 Task: Add Traditional Medicinals Breathe Easy Tea to the cart.
Action: Mouse moved to (25, 136)
Screenshot: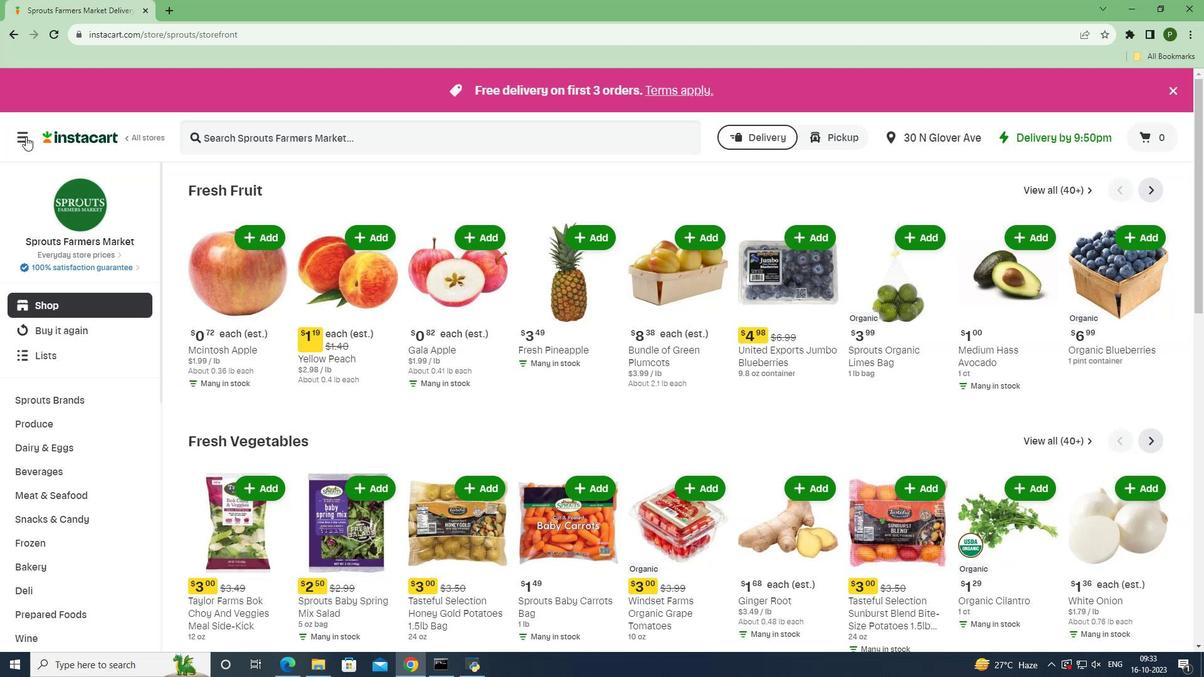 
Action: Mouse pressed left at (25, 136)
Screenshot: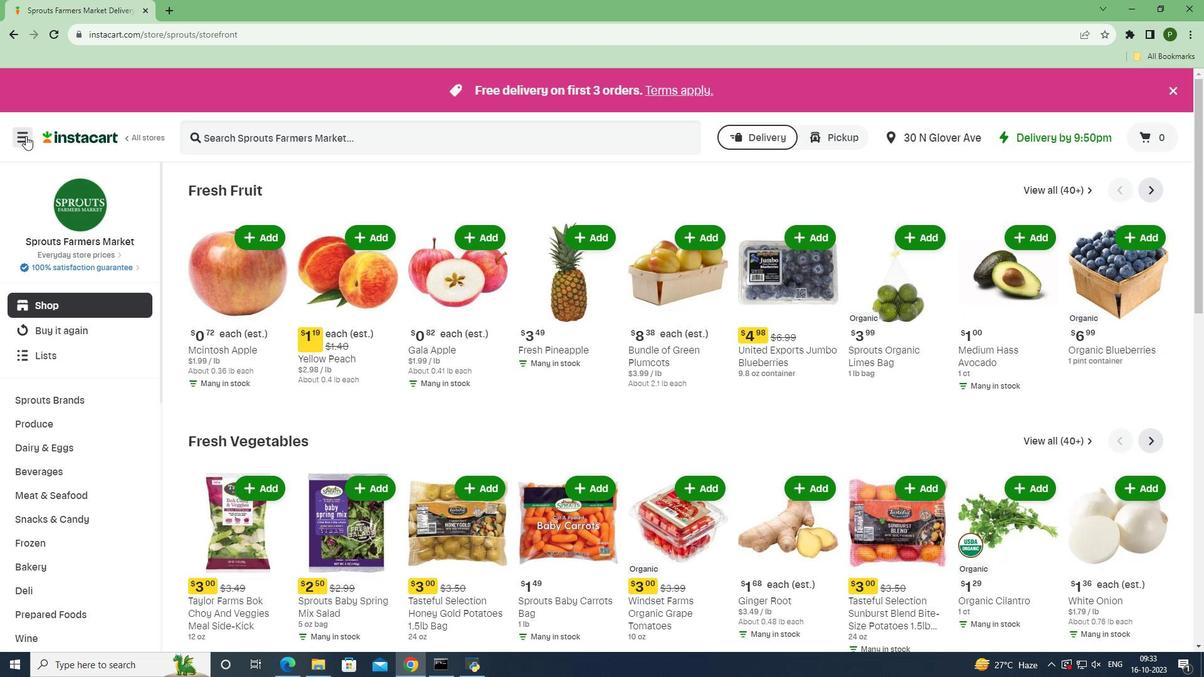 
Action: Mouse moved to (37, 330)
Screenshot: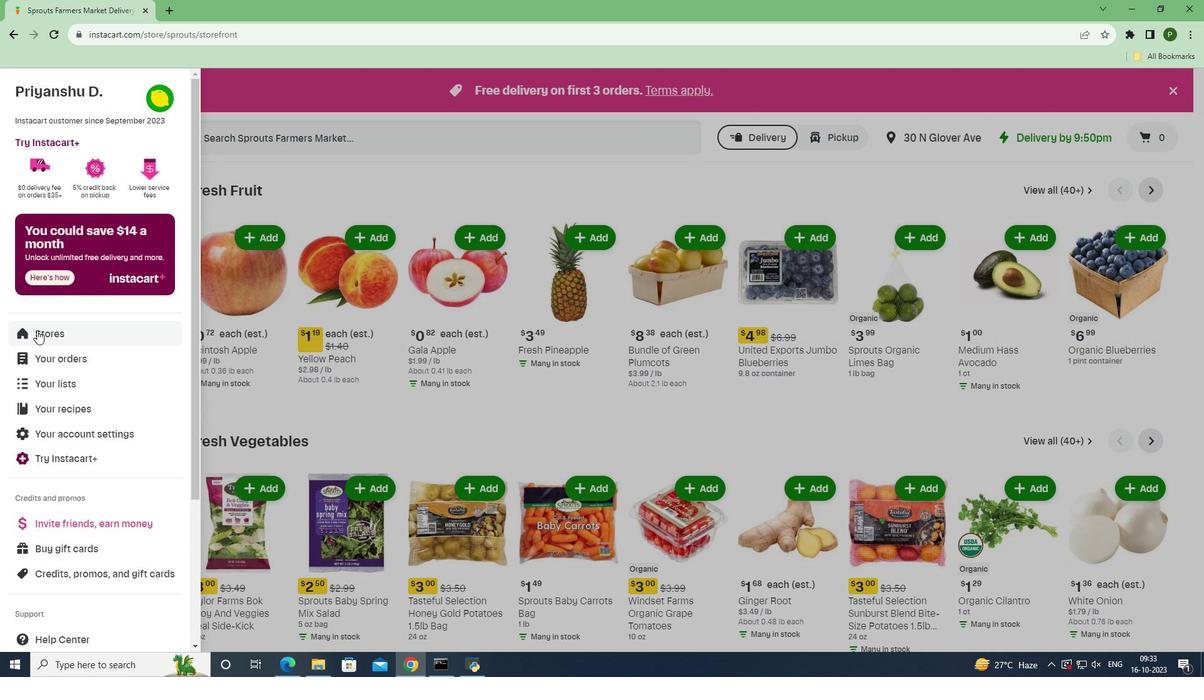 
Action: Mouse pressed left at (37, 330)
Screenshot: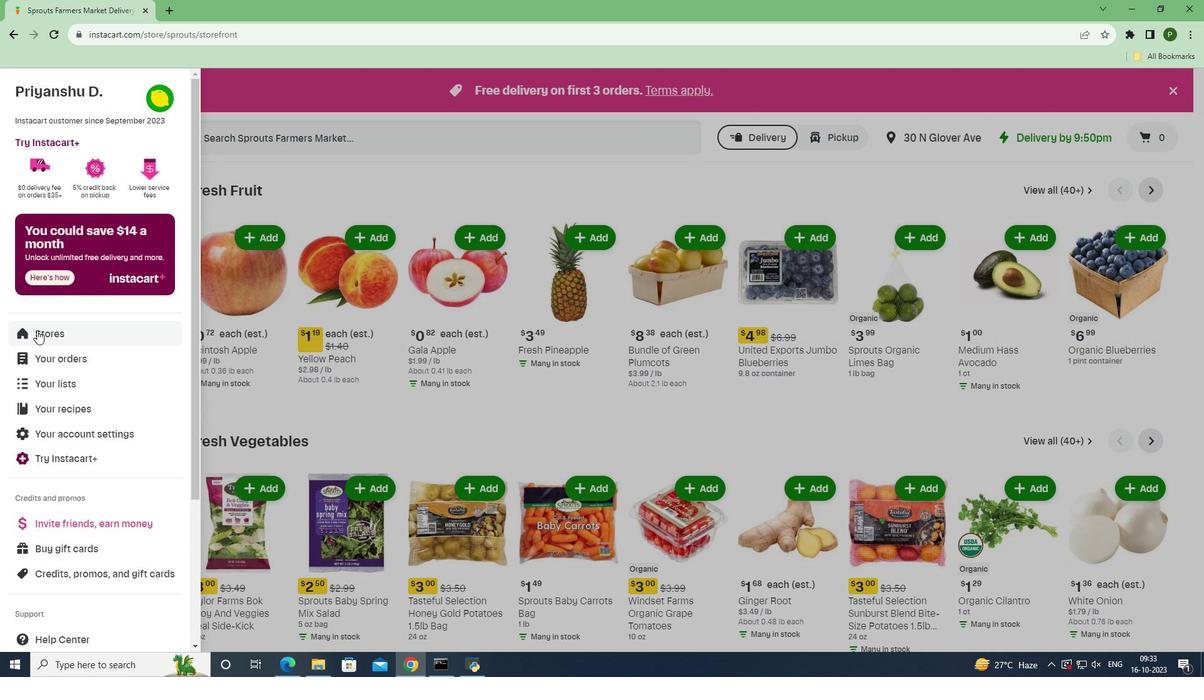 
Action: Mouse moved to (282, 147)
Screenshot: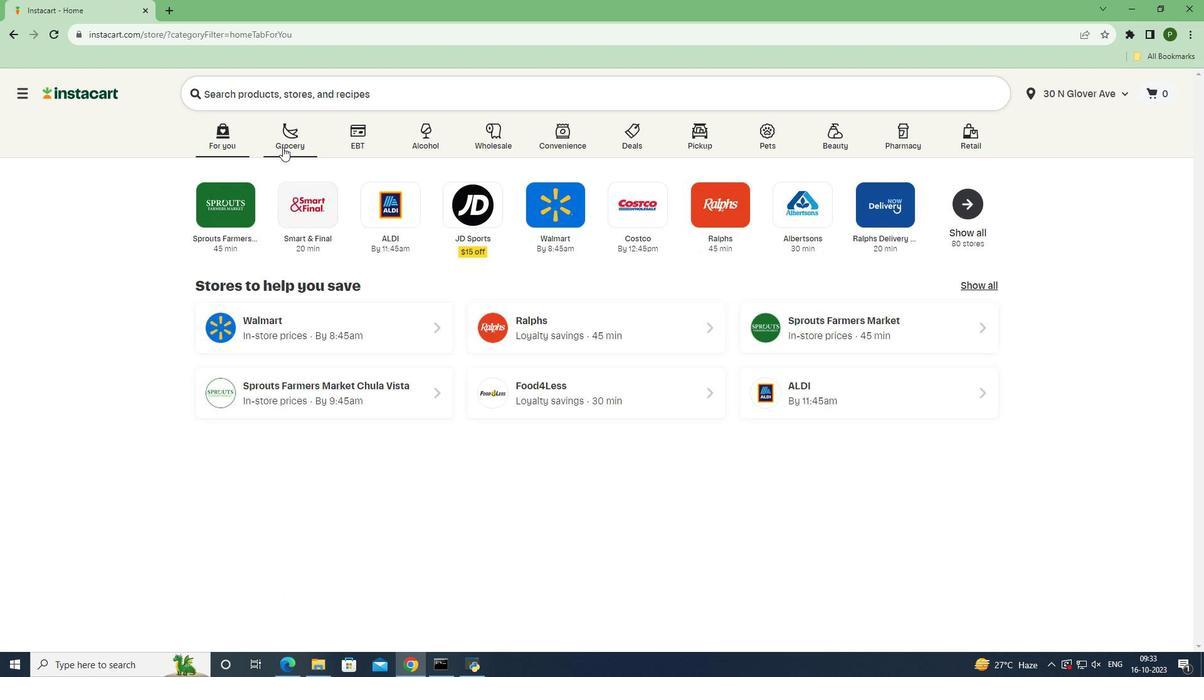 
Action: Mouse pressed left at (282, 147)
Screenshot: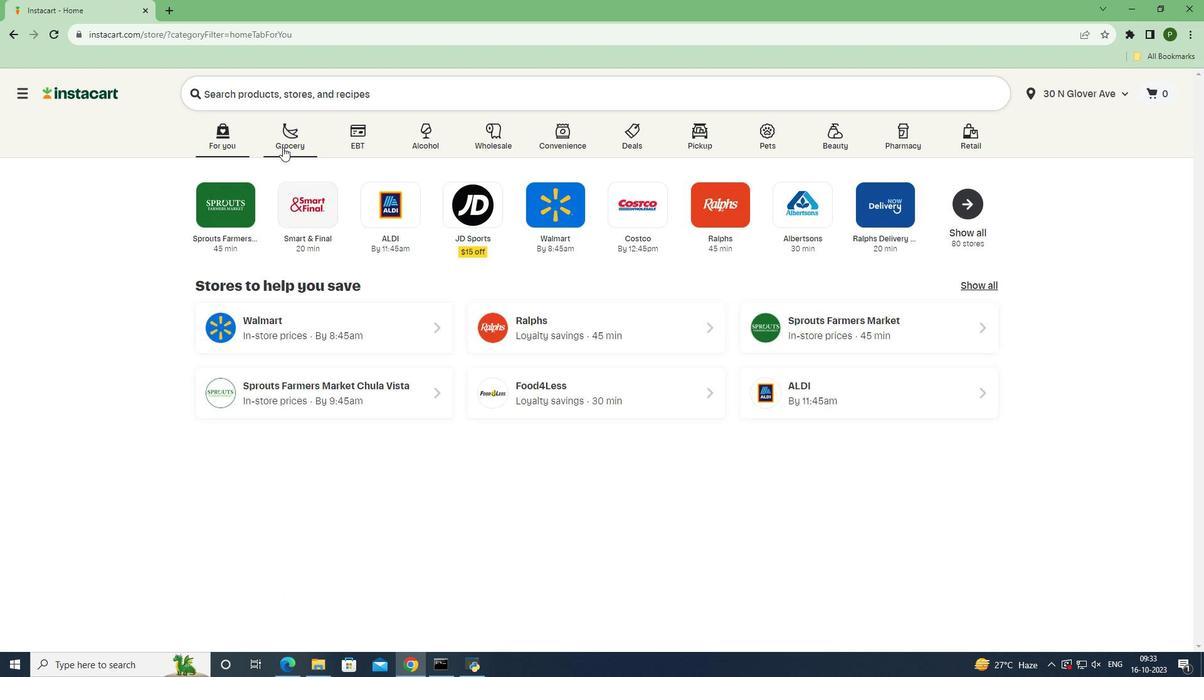 
Action: Mouse moved to (756, 298)
Screenshot: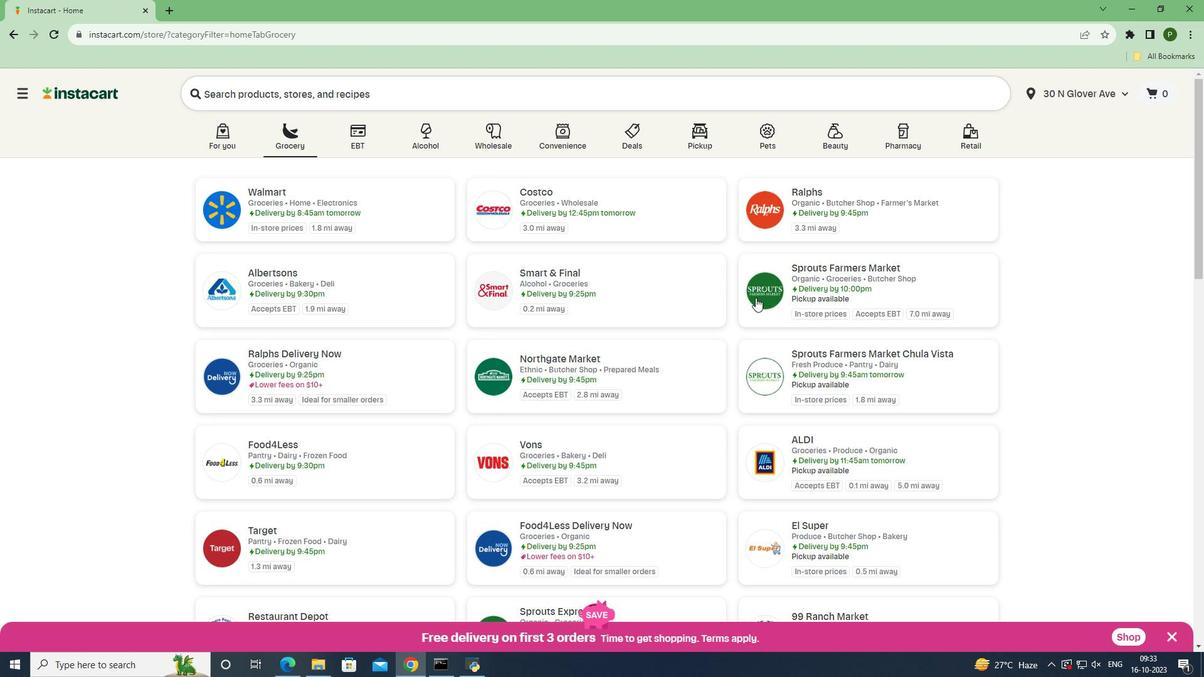 
Action: Mouse pressed left at (756, 298)
Screenshot: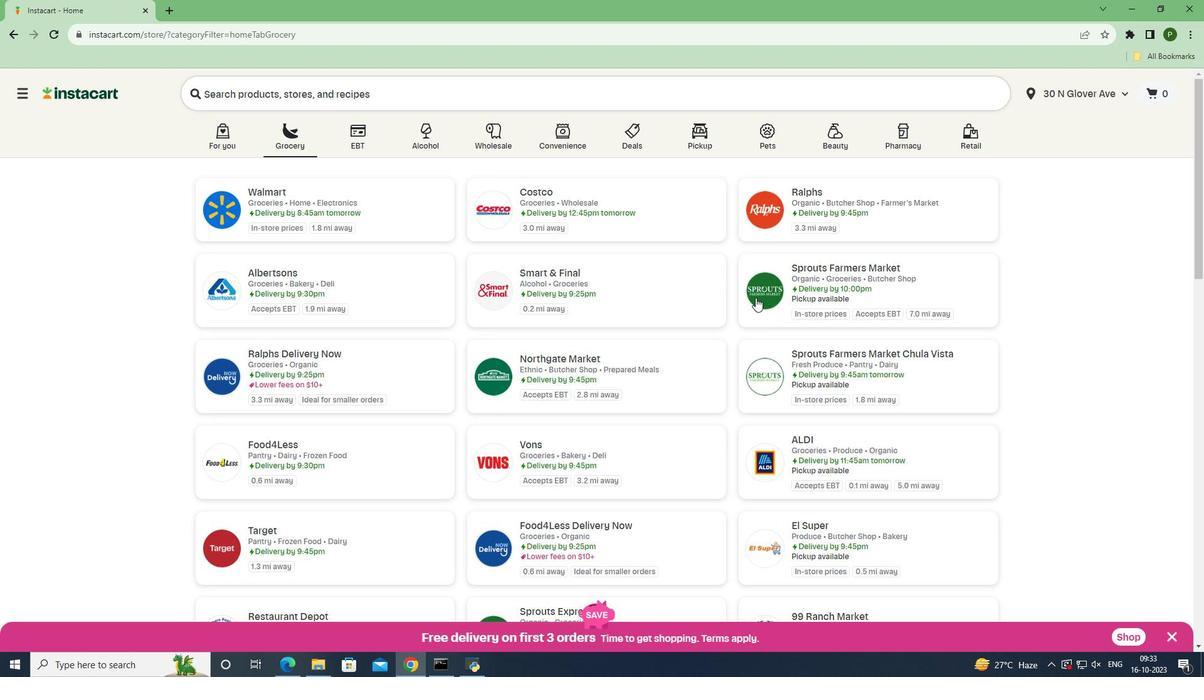 
Action: Mouse moved to (41, 468)
Screenshot: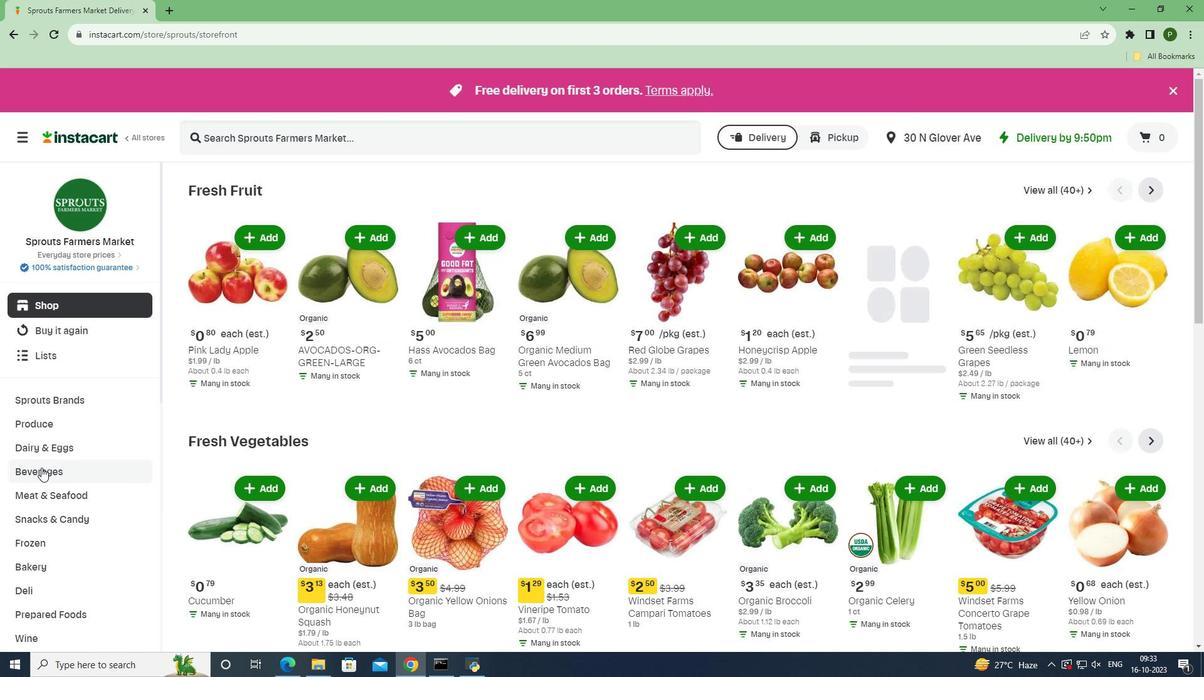 
Action: Mouse pressed left at (41, 468)
Screenshot: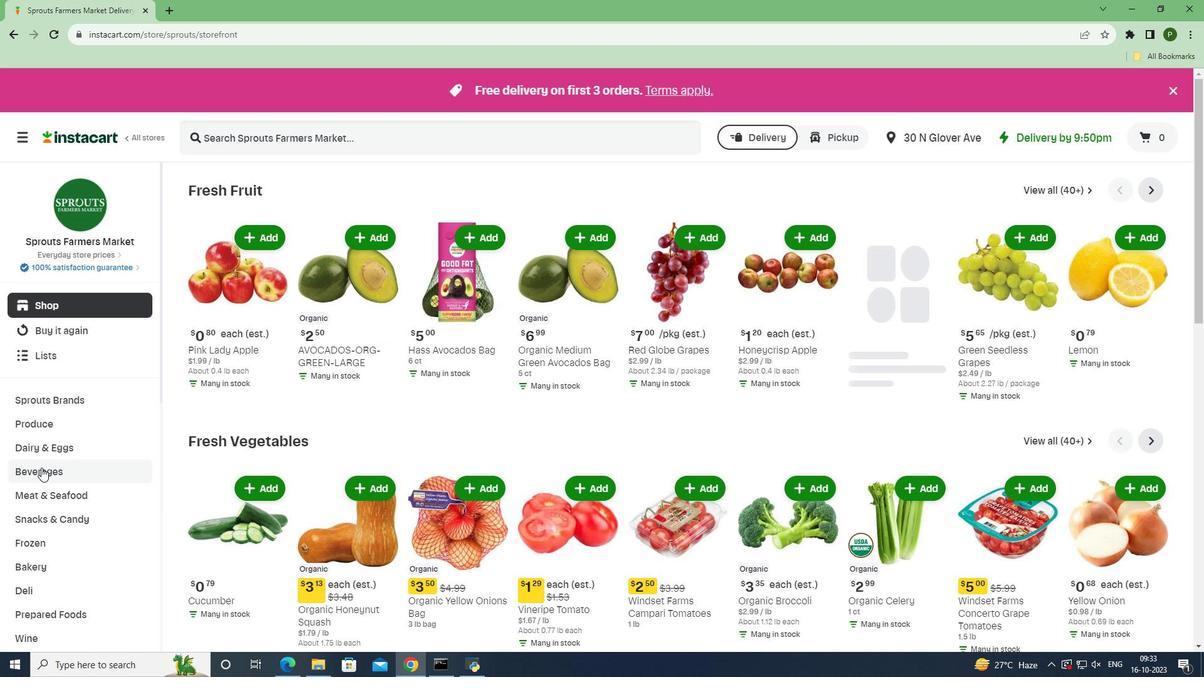 
Action: Mouse moved to (1090, 218)
Screenshot: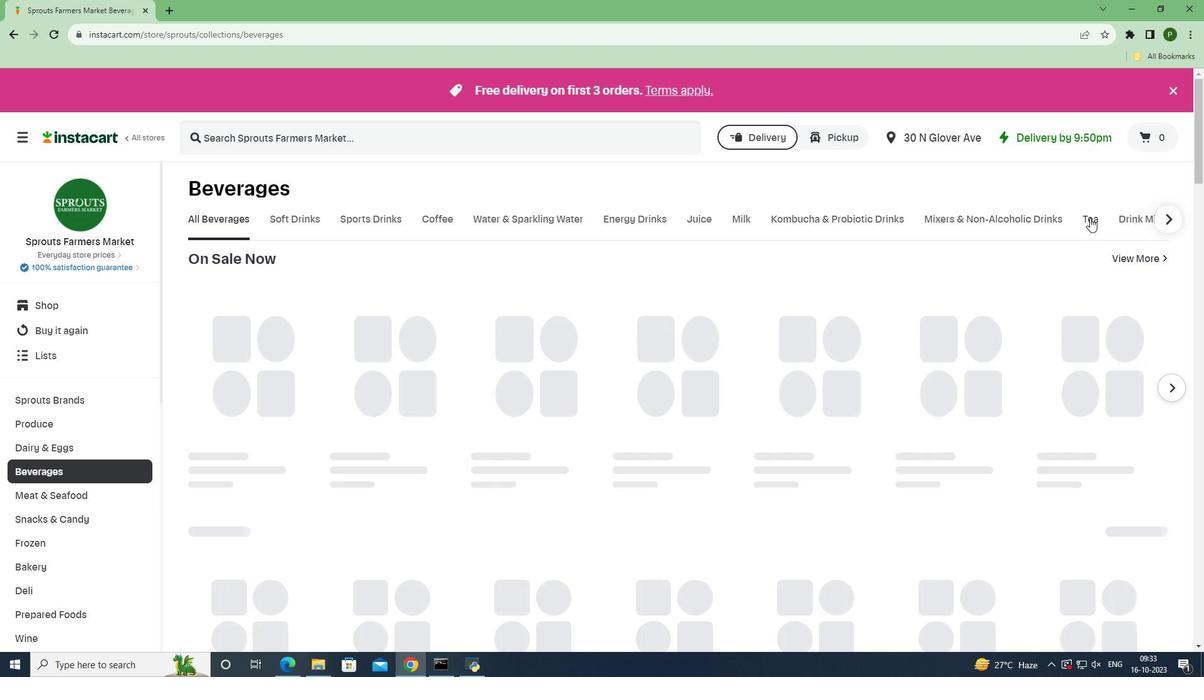 
Action: Mouse pressed left at (1090, 218)
Screenshot: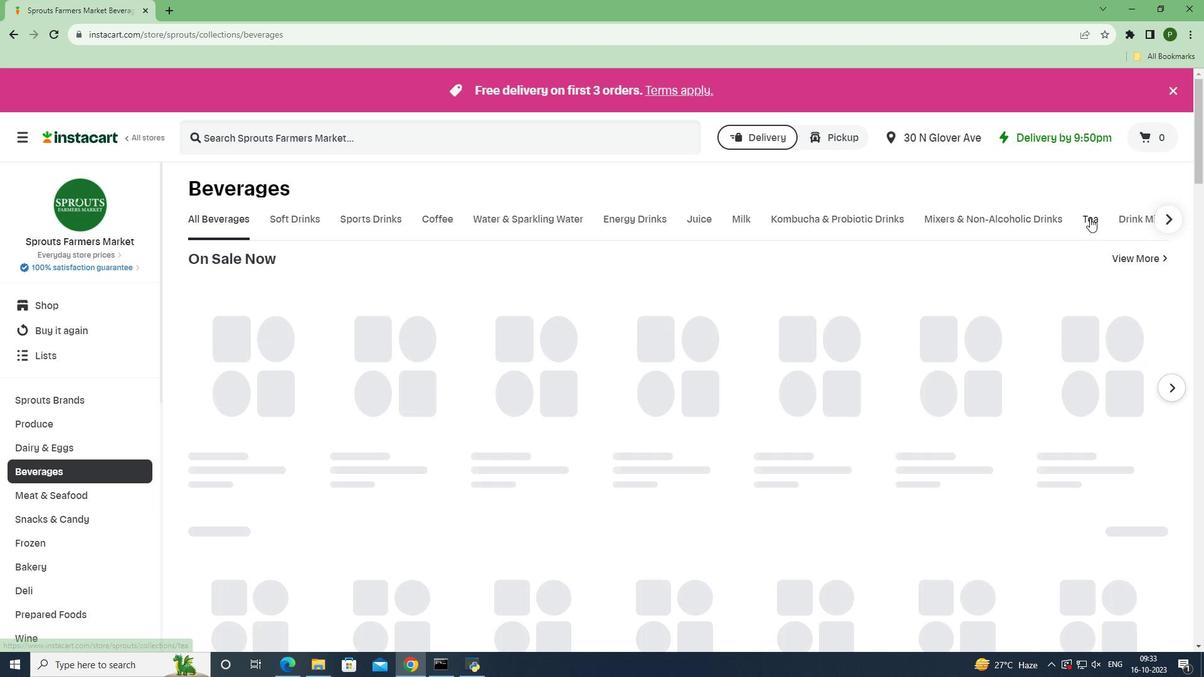 
Action: Mouse moved to (318, 149)
Screenshot: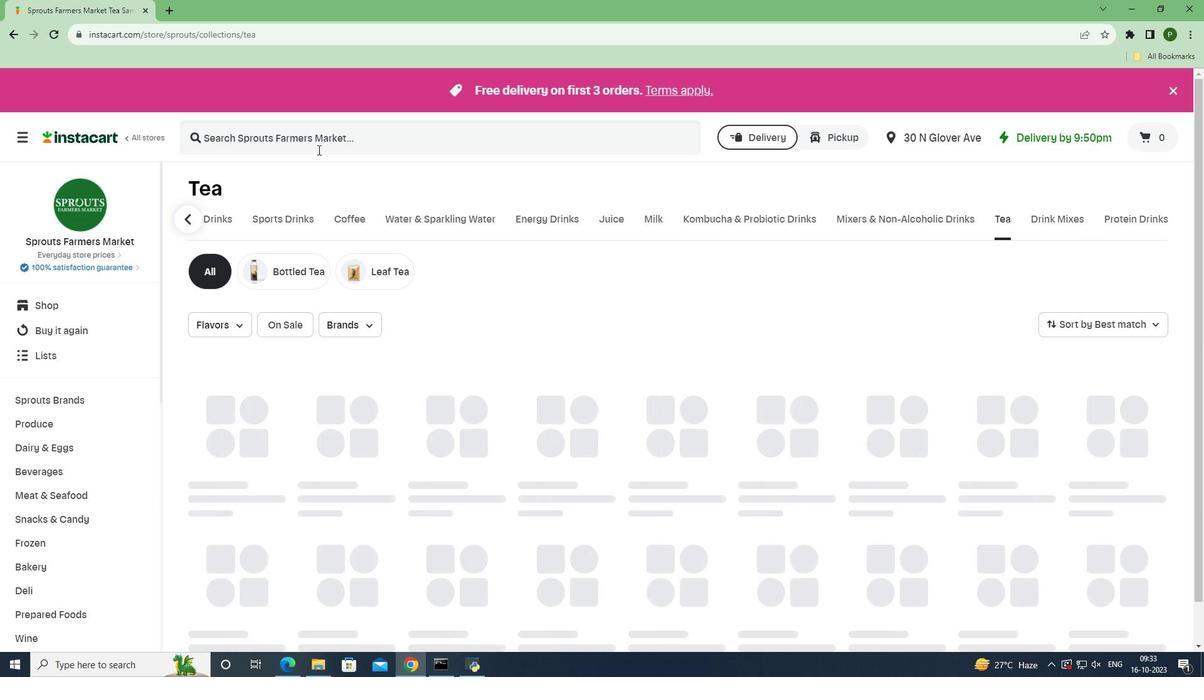 
Action: Mouse pressed left at (318, 149)
Screenshot: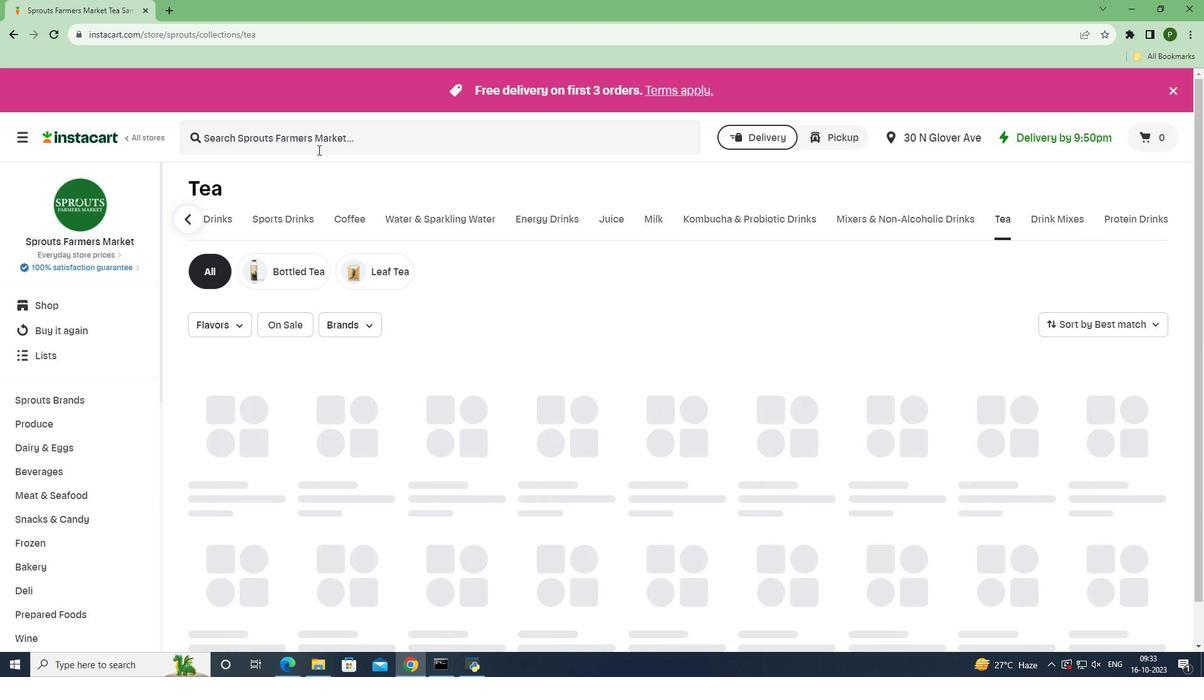 
Action: Key pressed <Key.caps_lock>T<Key.caps_lock>raditional<Key.space><Key.caps_lock>M<Key.caps_lock>edicinals<Key.space><Key.caps_lock>B<Key.caps_lock>reathe<Key.space><Key.caps_lock>E<Key.caps_lock>asy<Key.space><Key.caps_lock>T<Key.caps_lock>ea<Key.space><Key.enter>
Screenshot: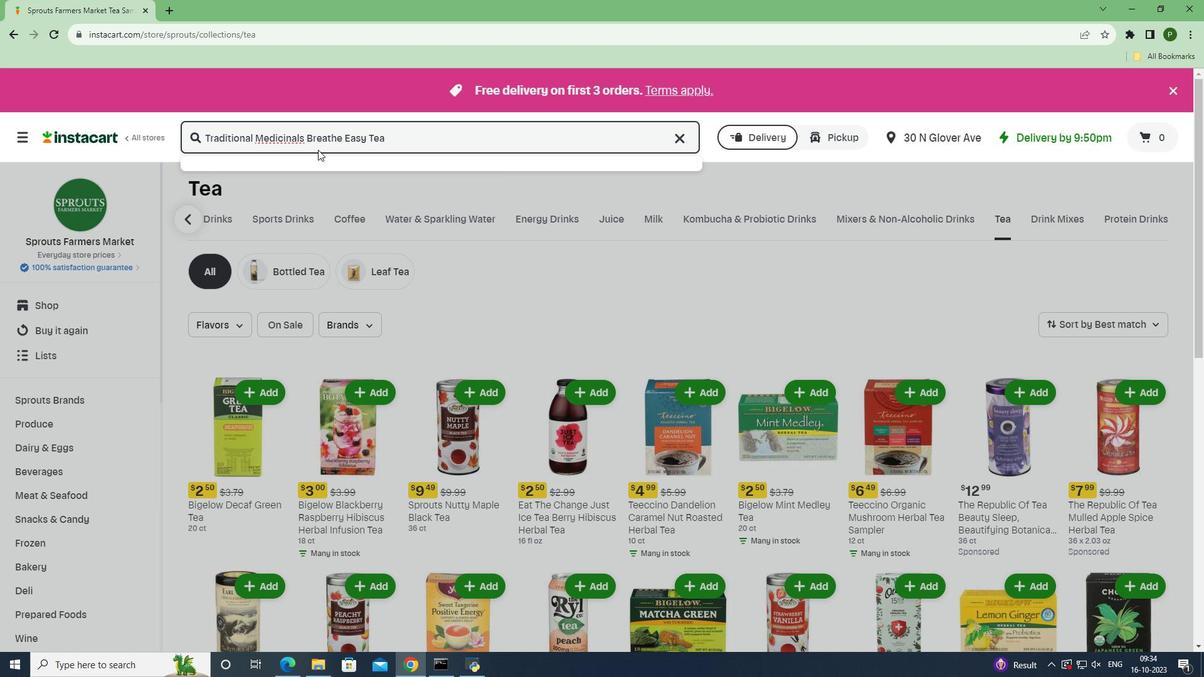 
Action: Mouse moved to (735, 259)
Screenshot: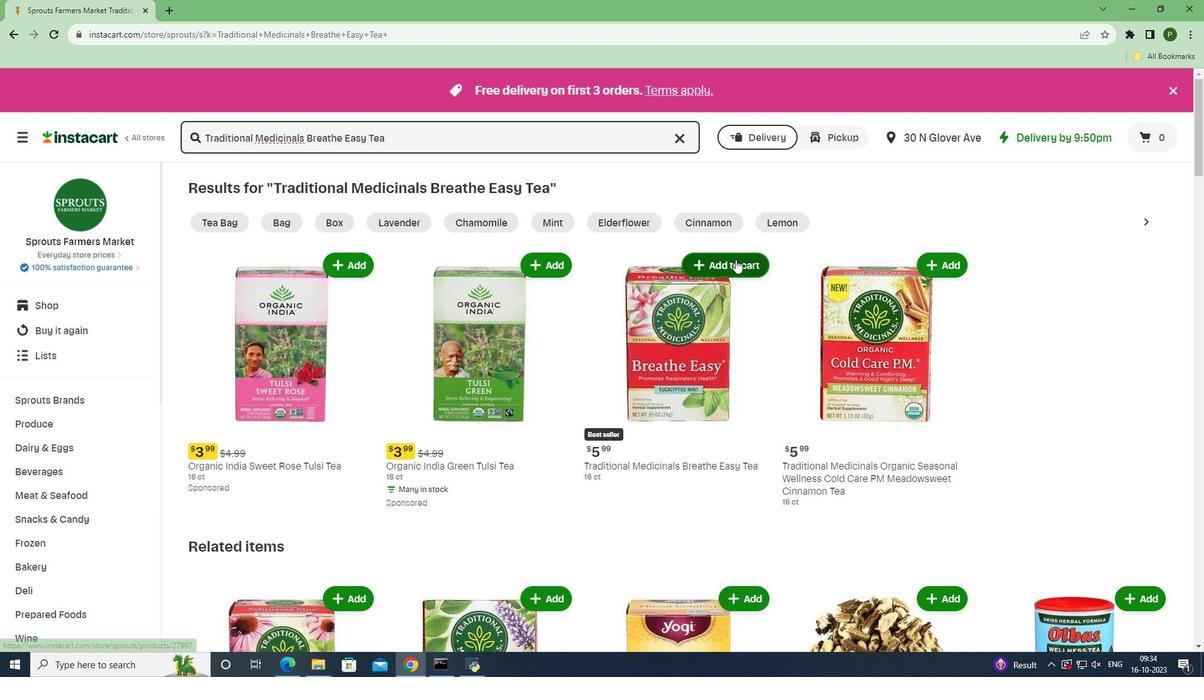 
Action: Mouse pressed left at (735, 259)
Screenshot: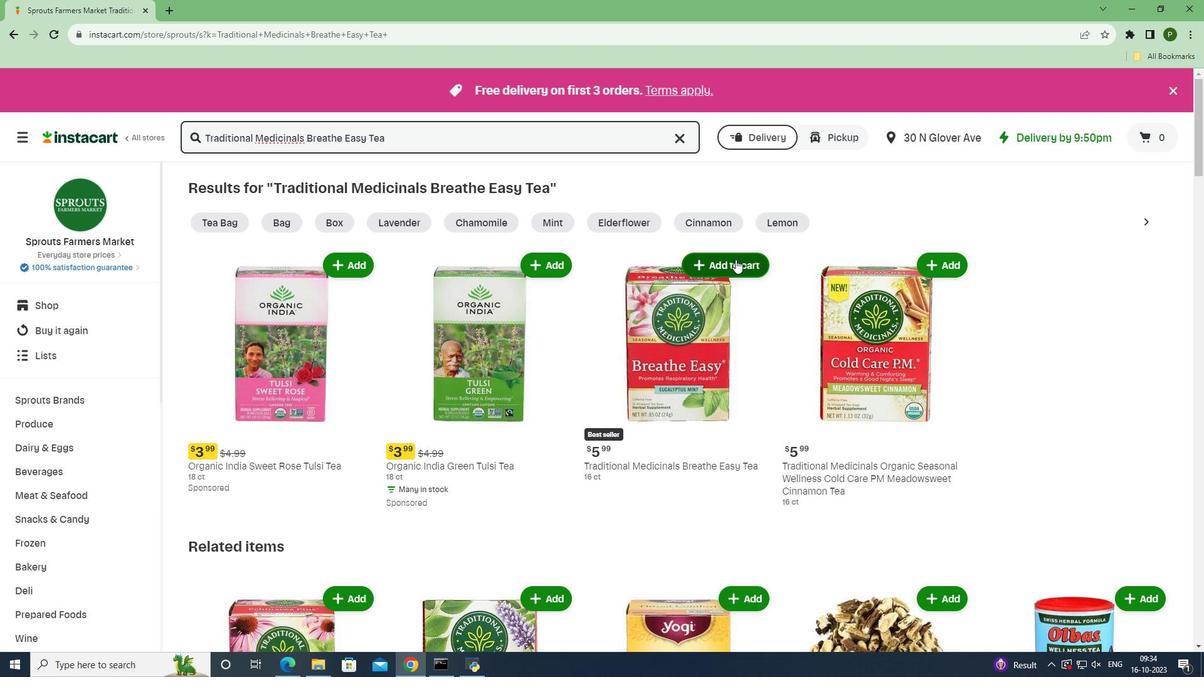 
Action: Mouse moved to (756, 317)
Screenshot: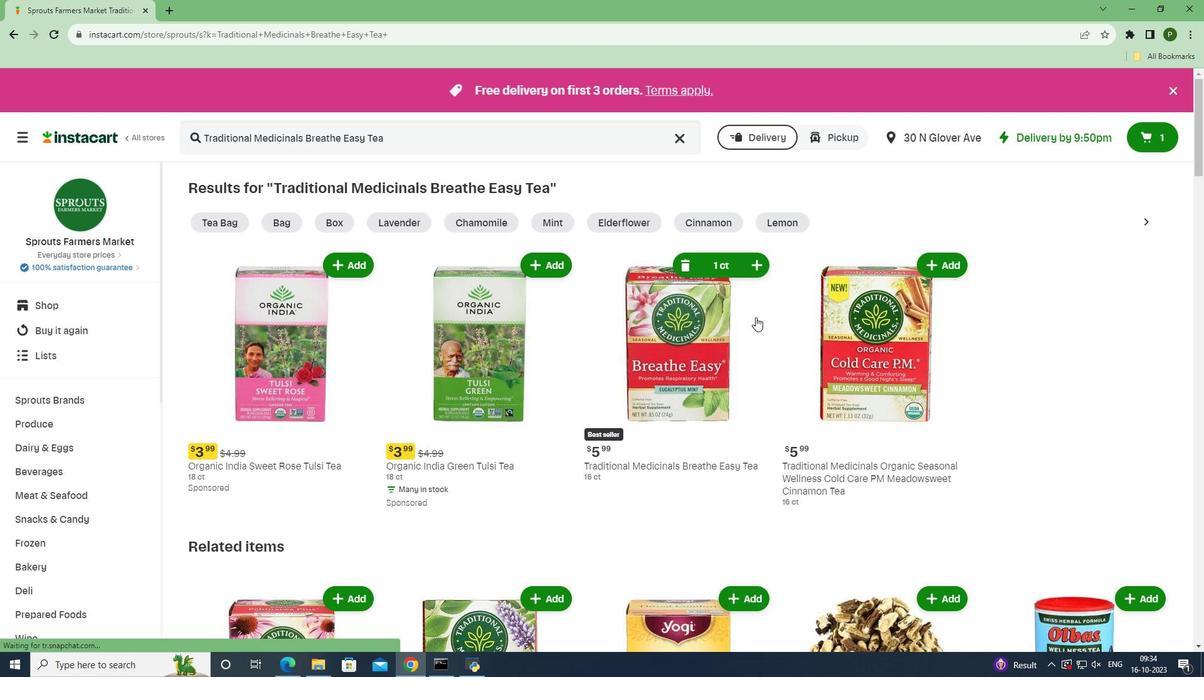 
